Task: Show the option for the manage your account and privacy.
Action: Mouse moved to (646, 69)
Screenshot: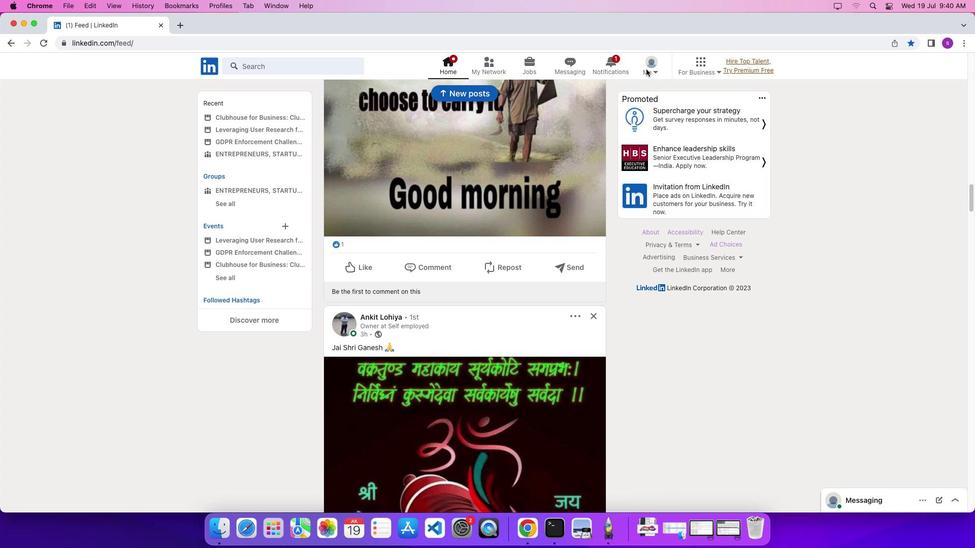 
Action: Mouse pressed left at (646, 69)
Screenshot: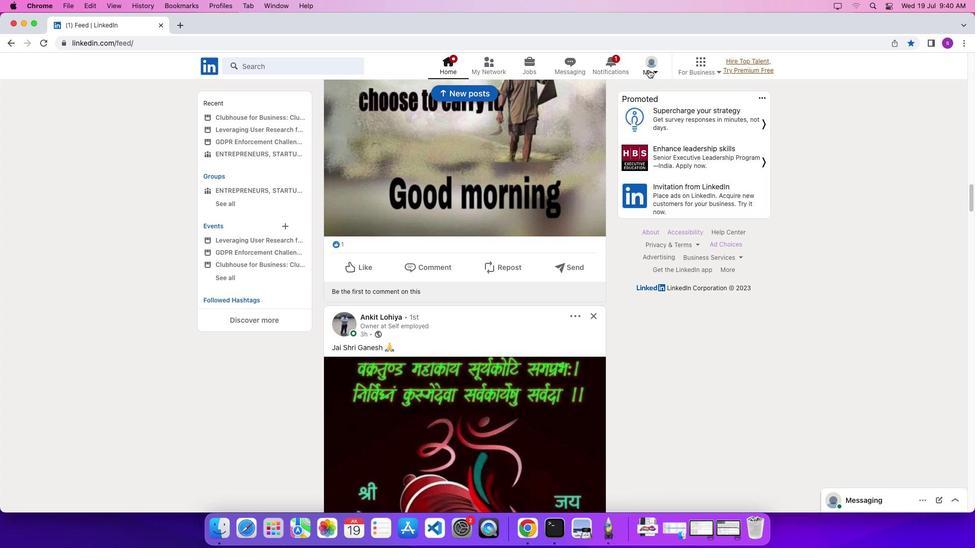 
Action: Mouse moved to (654, 71)
Screenshot: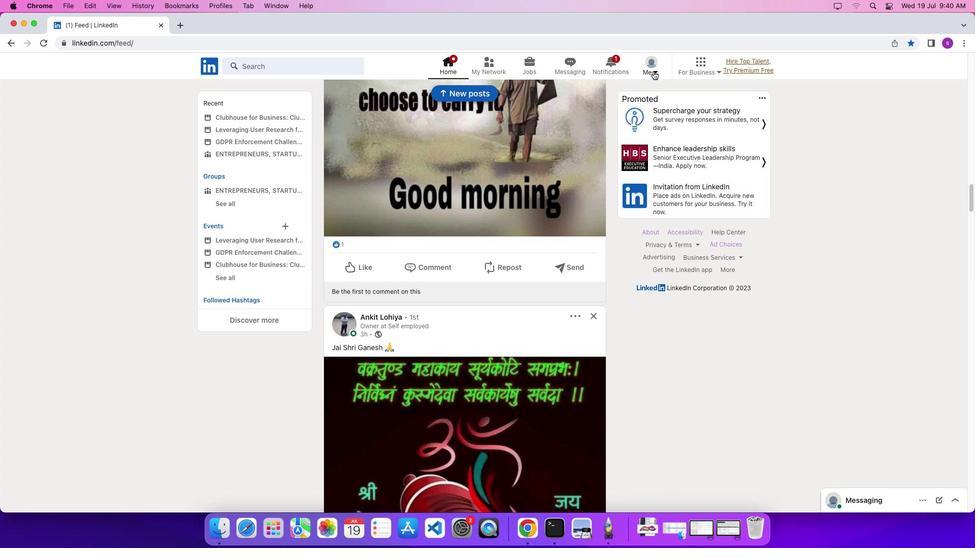 
Action: Mouse pressed left at (654, 71)
Screenshot: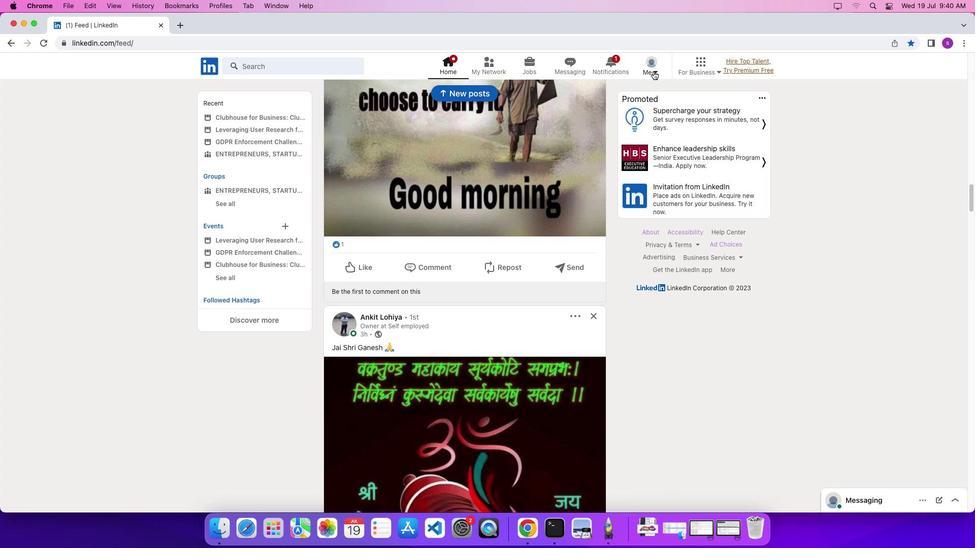 
Action: Mouse moved to (638, 128)
Screenshot: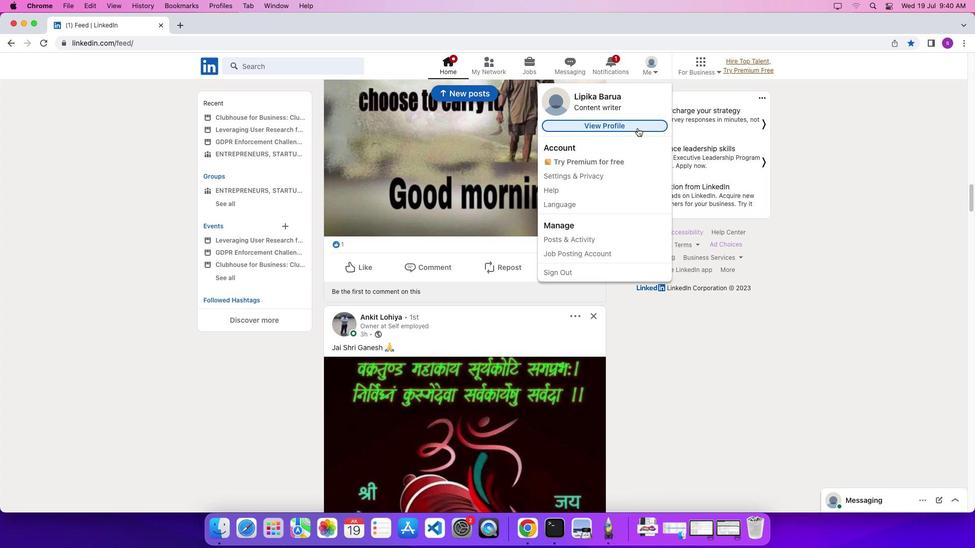
Action: Mouse pressed left at (638, 128)
Screenshot: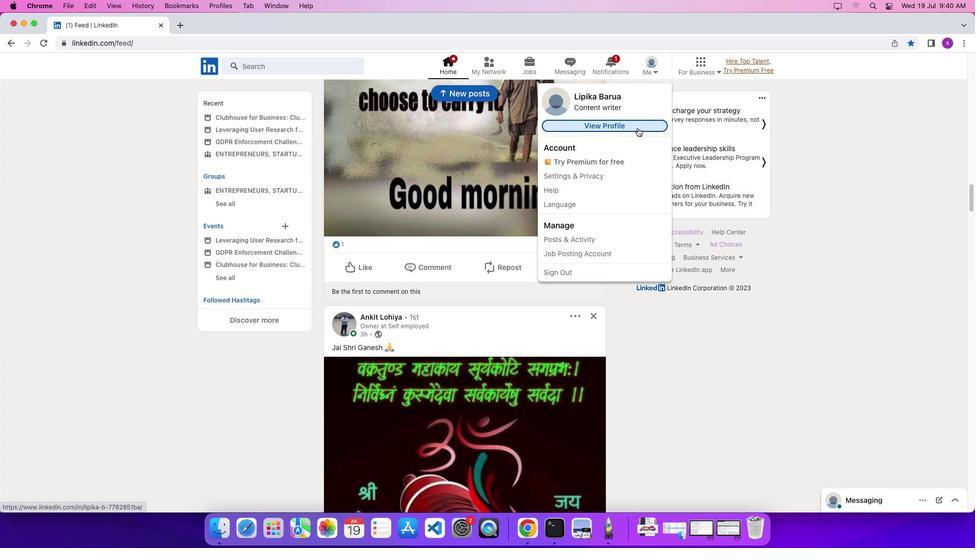 
Action: Mouse moved to (486, 318)
Screenshot: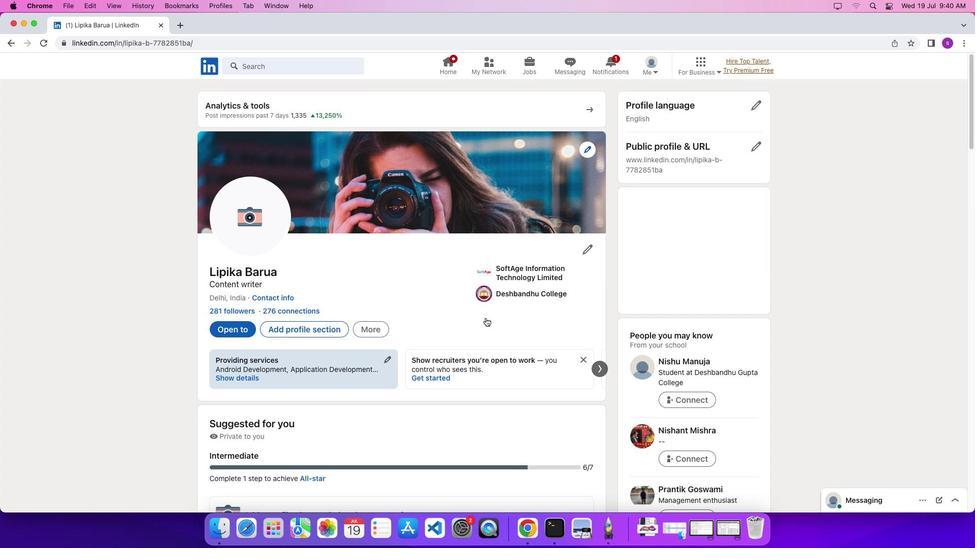 
Action: Mouse scrolled (486, 318) with delta (0, 0)
Screenshot: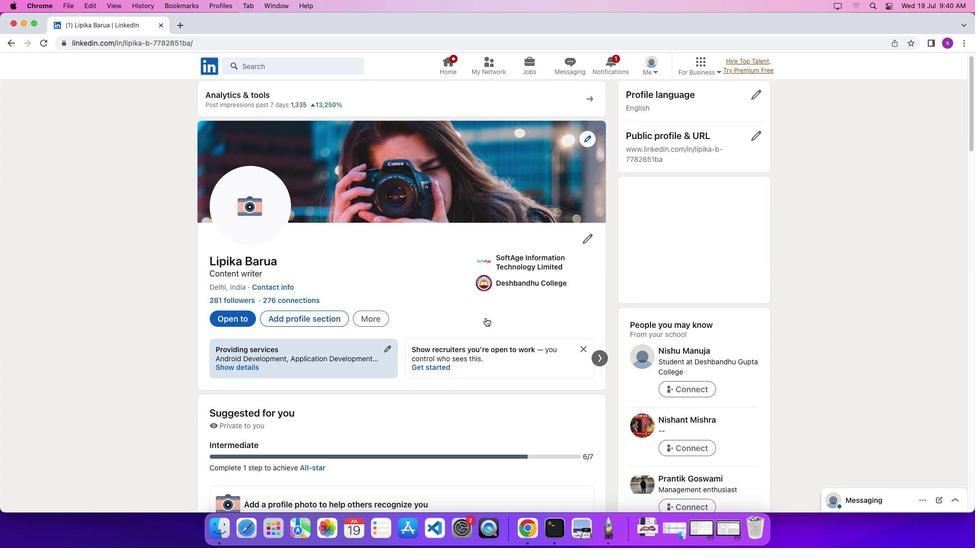 
Action: Mouse scrolled (486, 318) with delta (0, 0)
Screenshot: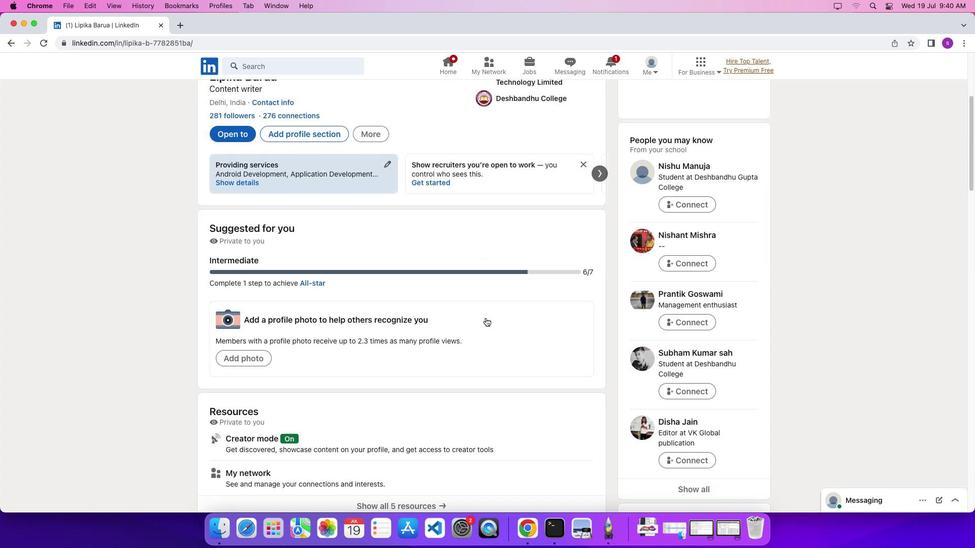 
Action: Mouse scrolled (486, 318) with delta (0, -3)
Screenshot: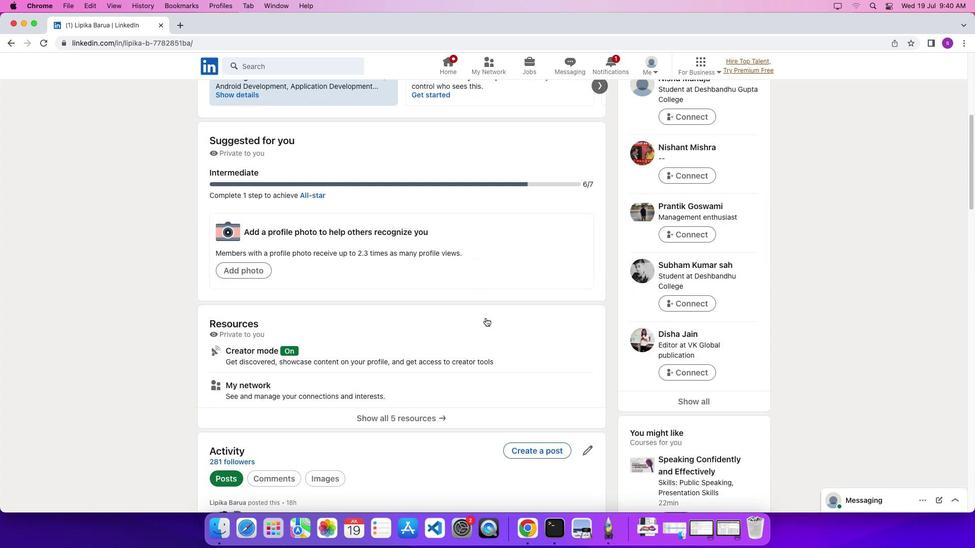 
Action: Mouse scrolled (486, 318) with delta (0, -5)
Screenshot: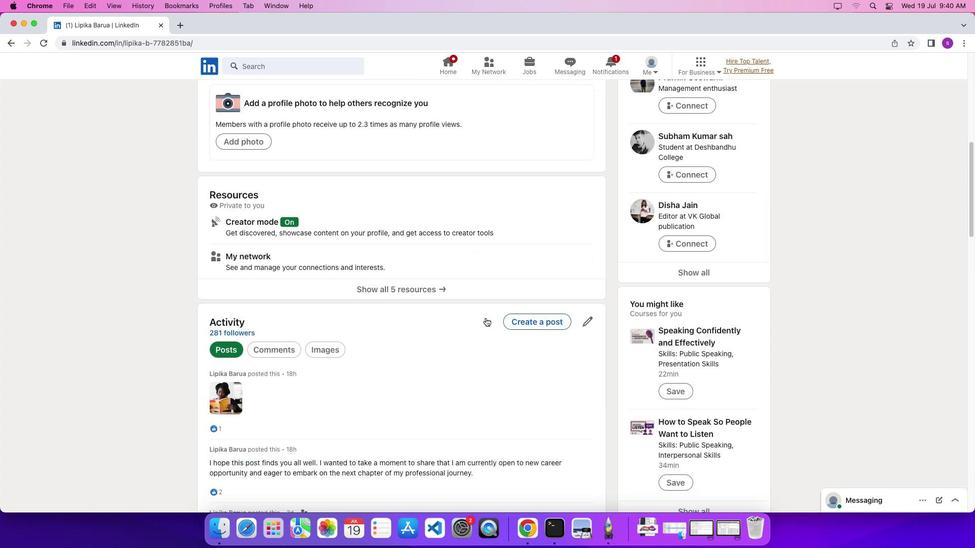 
Action: Mouse scrolled (486, 318) with delta (0, 0)
Screenshot: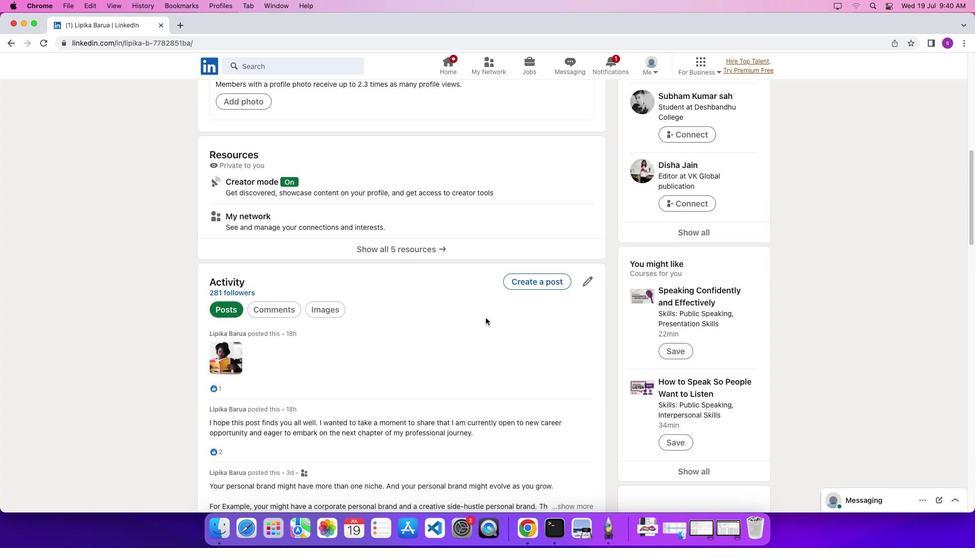 
Action: Mouse scrolled (486, 318) with delta (0, 0)
Screenshot: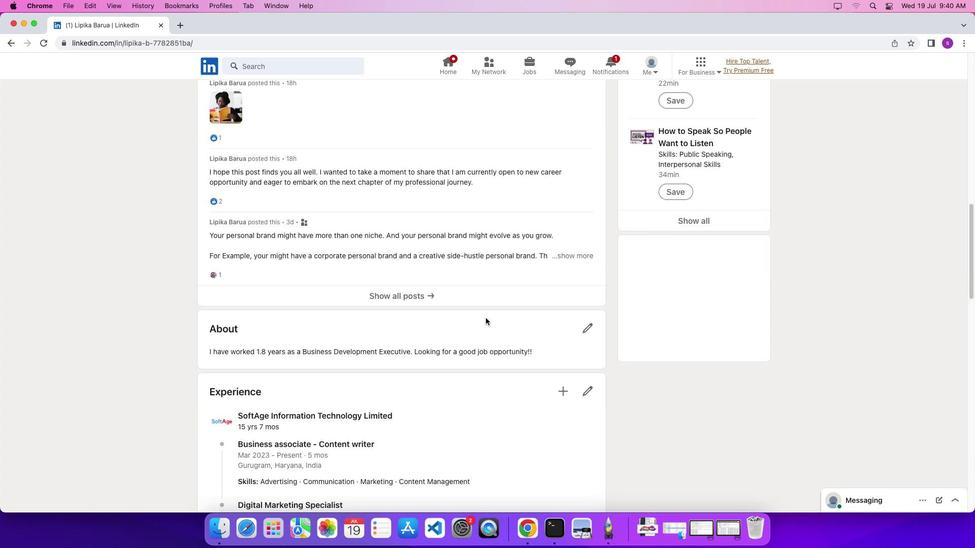 
Action: Mouse scrolled (486, 318) with delta (0, -3)
Screenshot: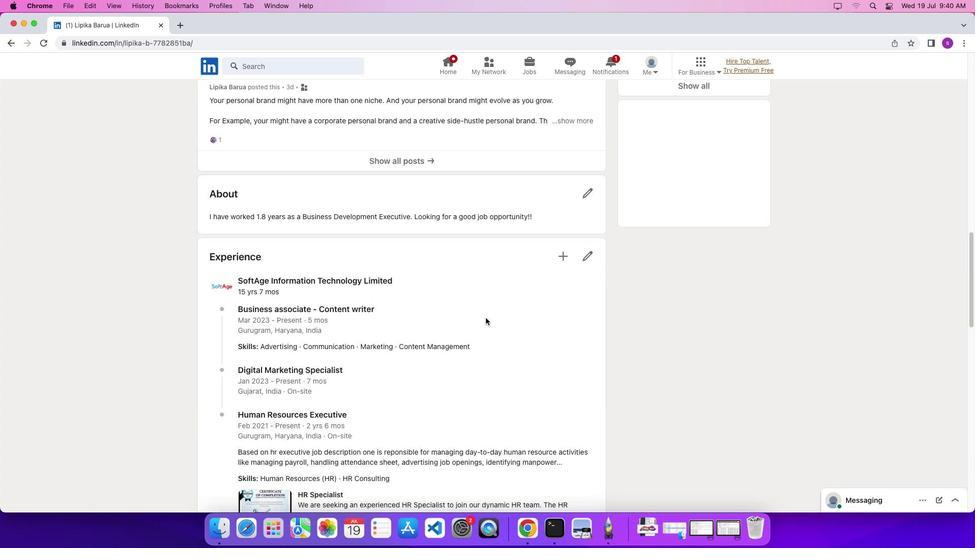 
Action: Mouse scrolled (486, 318) with delta (0, -5)
Screenshot: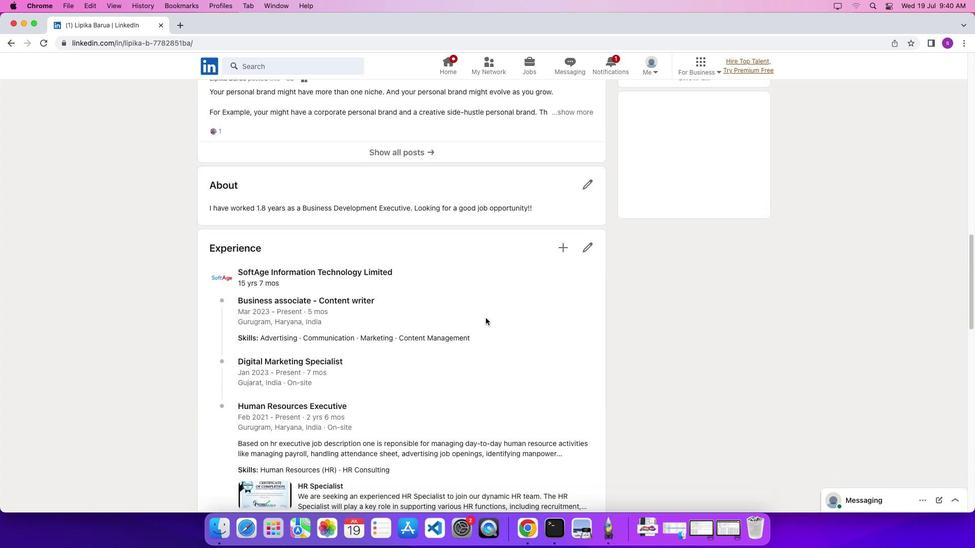 
Action: Mouse scrolled (486, 318) with delta (0, 0)
Screenshot: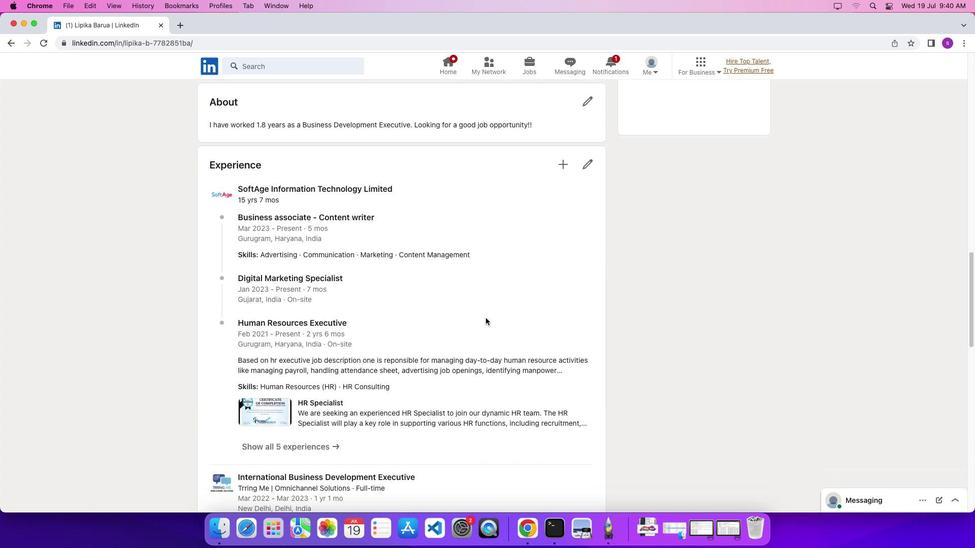 
Action: Mouse scrolled (486, 318) with delta (0, 0)
Screenshot: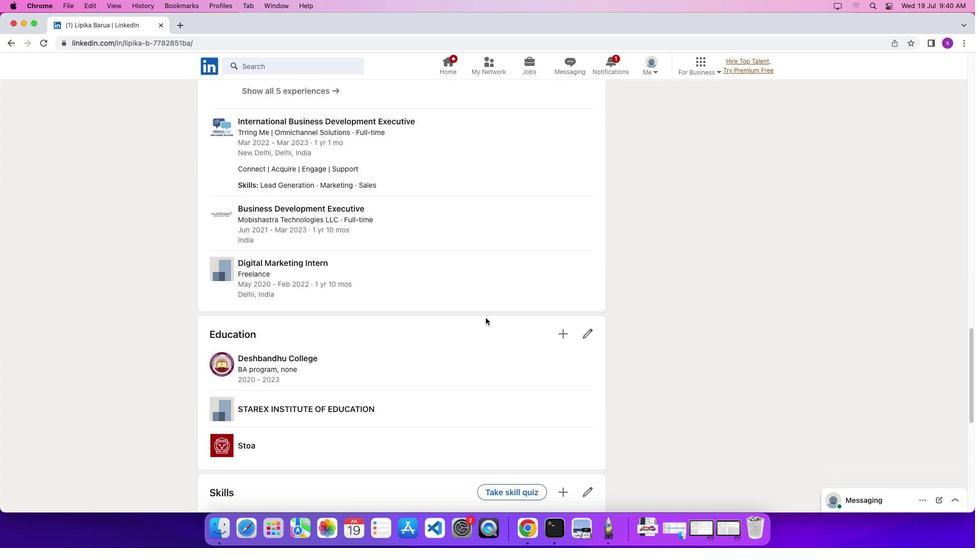 
Action: Mouse scrolled (486, 318) with delta (0, -4)
Screenshot: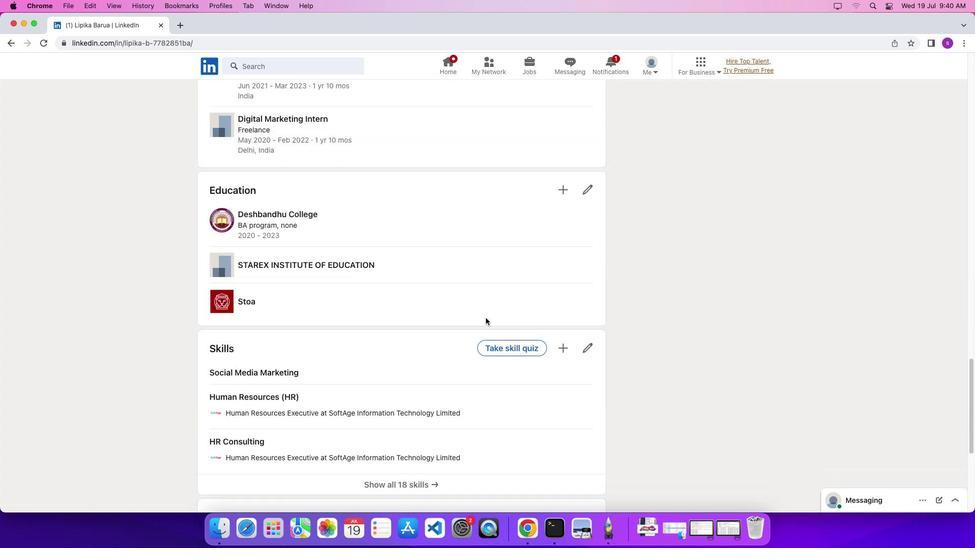 
Action: Mouse scrolled (486, 318) with delta (0, -6)
Screenshot: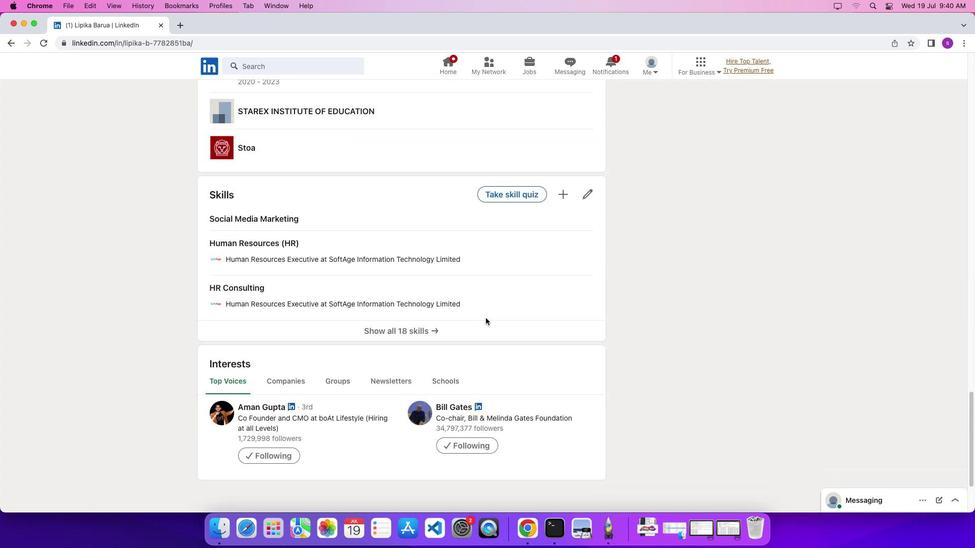 
Action: Mouse scrolled (486, 318) with delta (0, -7)
Screenshot: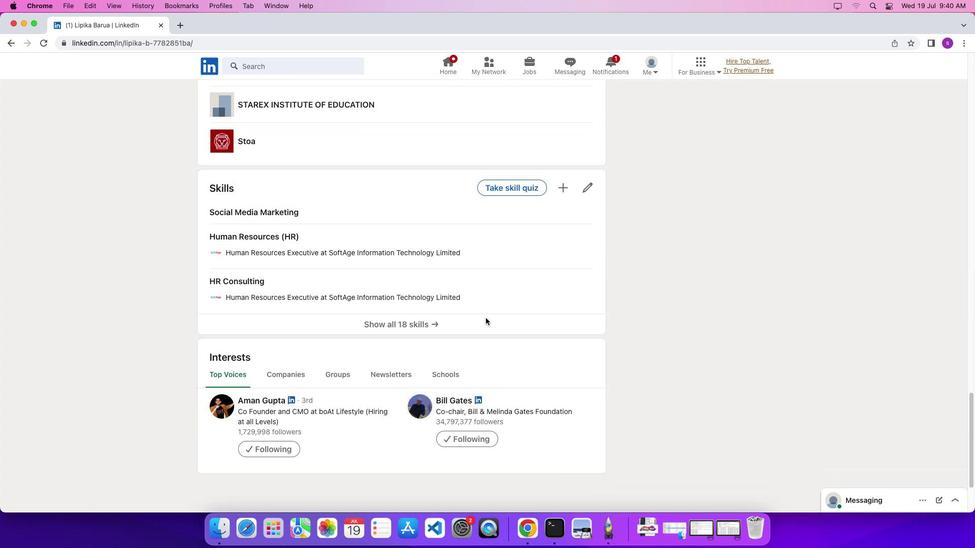 
Action: Mouse scrolled (486, 318) with delta (0, 0)
Screenshot: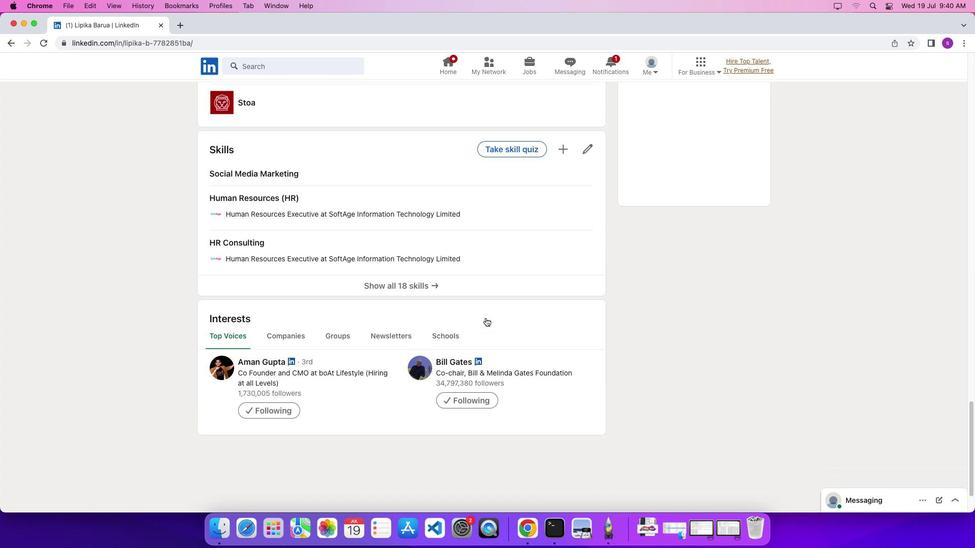 
Action: Mouse scrolled (486, 318) with delta (0, 0)
Screenshot: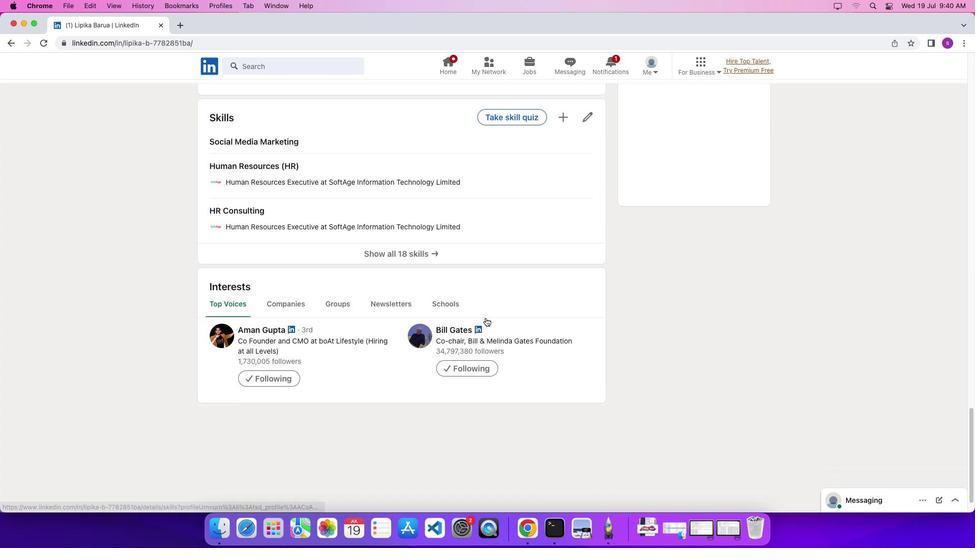
Action: Mouse scrolled (486, 318) with delta (0, -4)
Screenshot: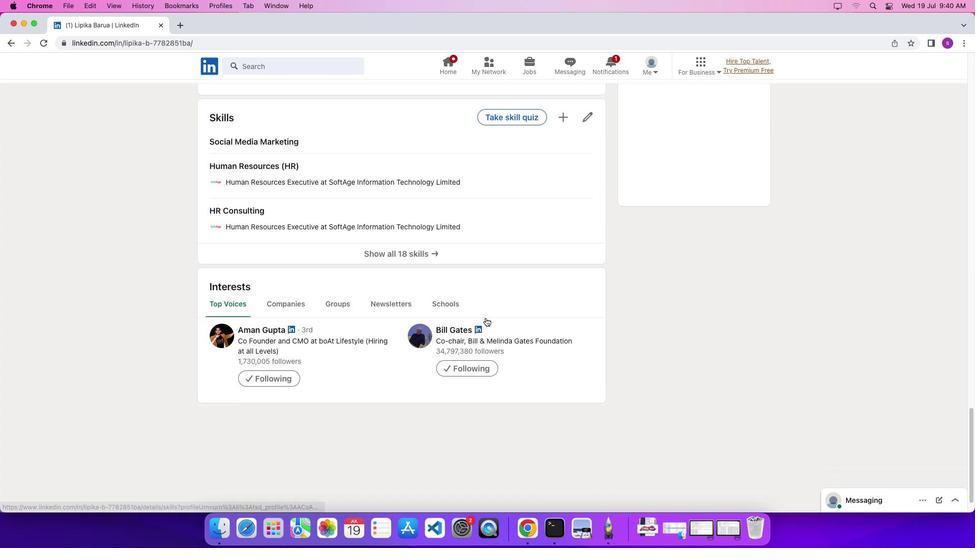 
Action: Mouse scrolled (486, 318) with delta (0, -6)
Screenshot: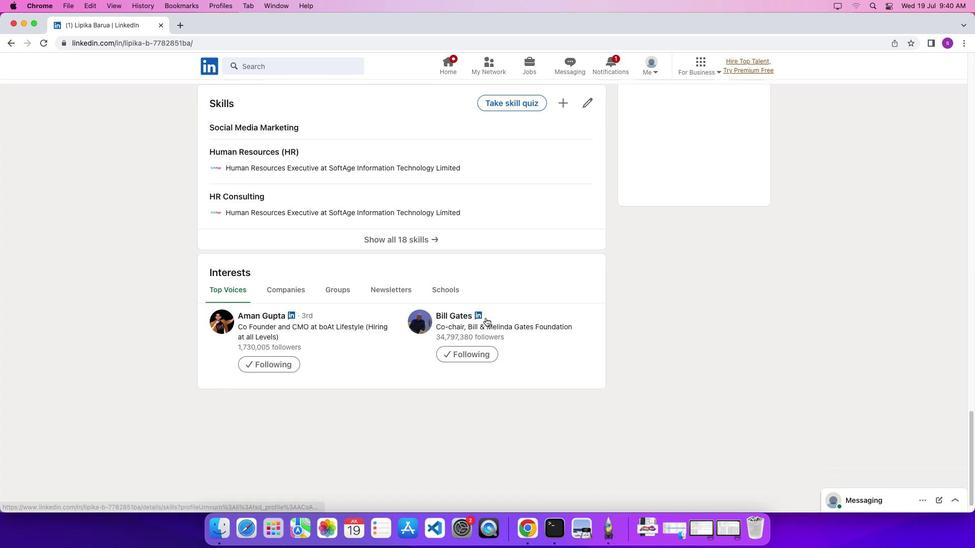 
Action: Mouse scrolled (486, 318) with delta (0, -7)
Screenshot: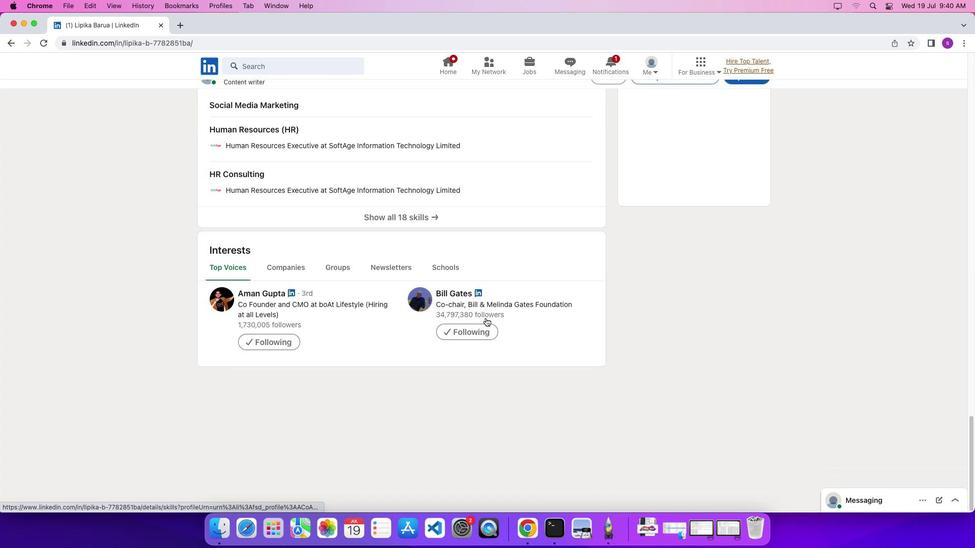 
Action: Mouse scrolled (486, 318) with delta (0, 0)
Screenshot: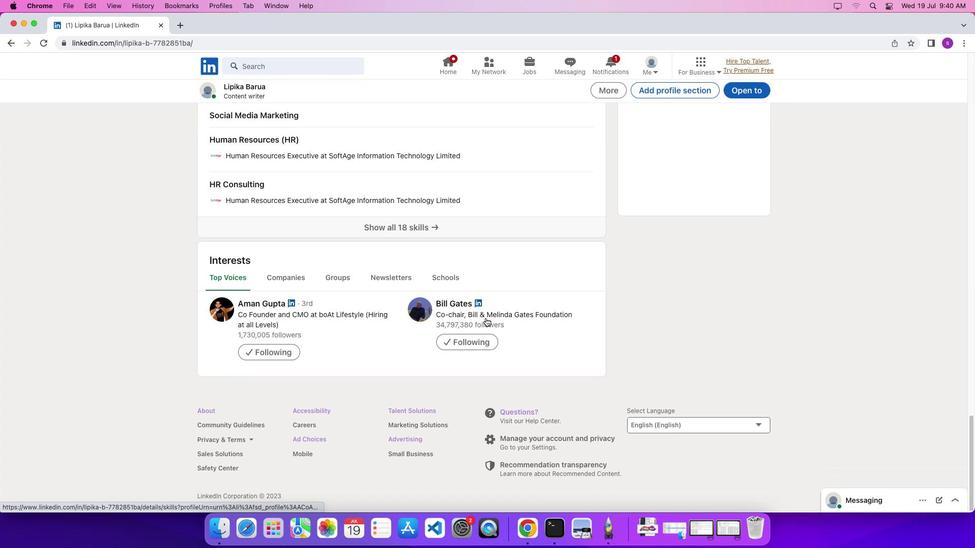 
Action: Mouse scrolled (486, 318) with delta (0, 0)
Screenshot: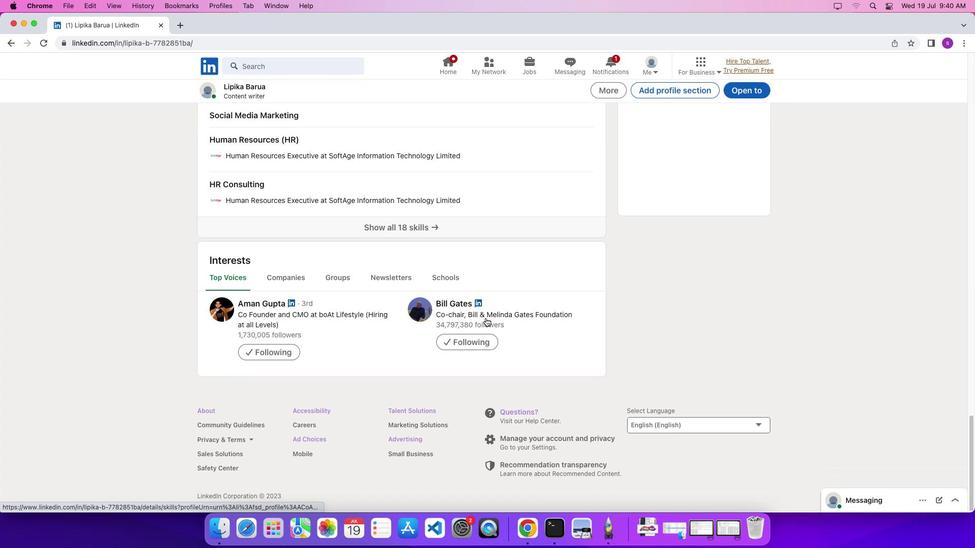
Action: Mouse scrolled (486, 318) with delta (0, -4)
Screenshot: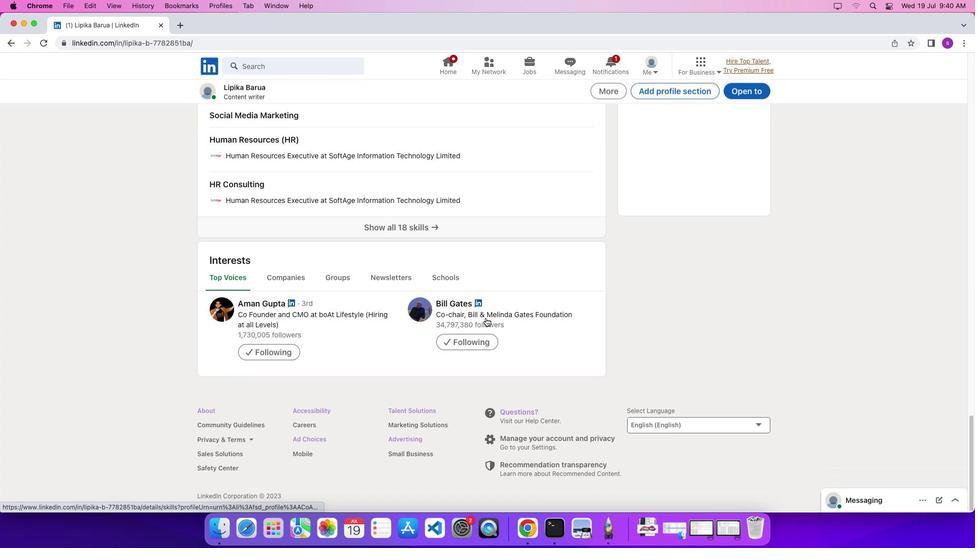 
Action: Mouse scrolled (486, 318) with delta (0, 0)
Screenshot: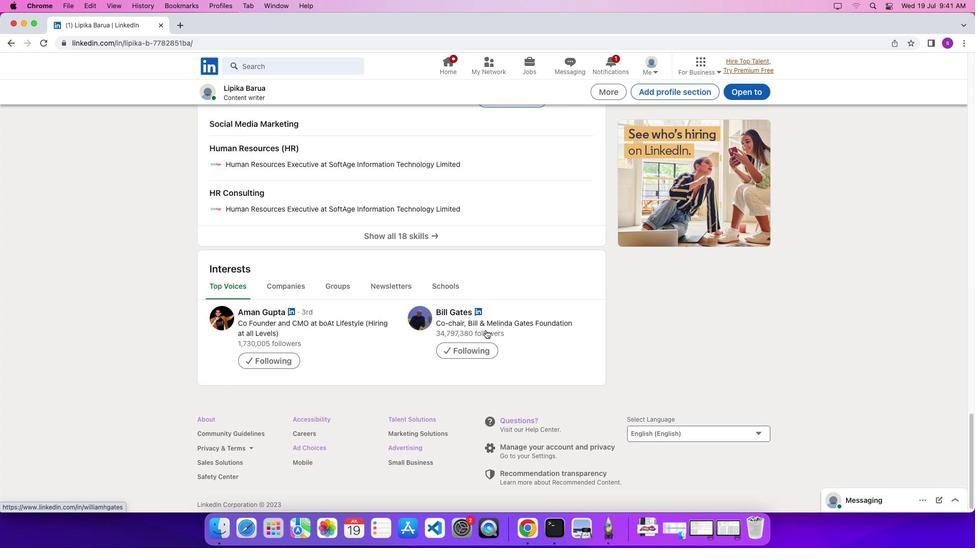 
Action: Mouse moved to (512, 446)
Screenshot: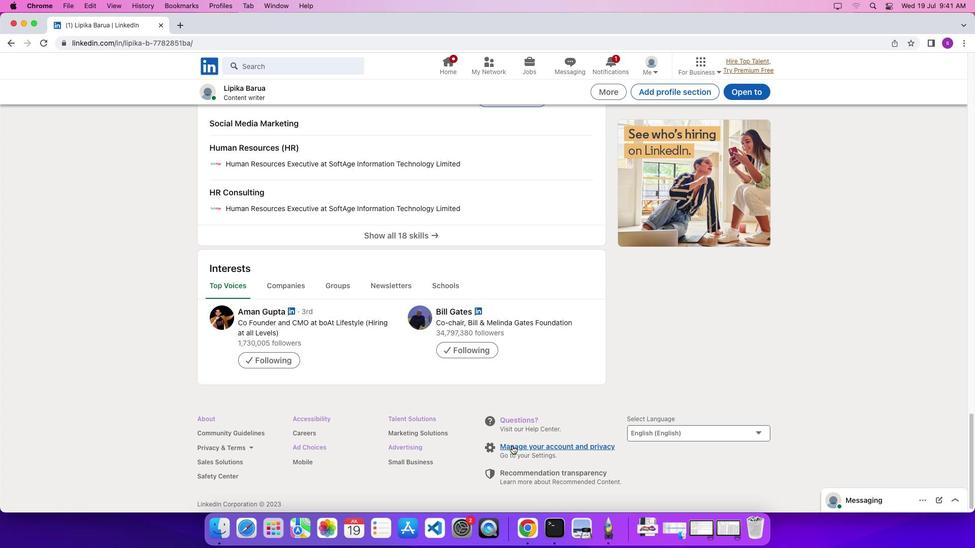 
Action: Mouse pressed left at (512, 446)
Screenshot: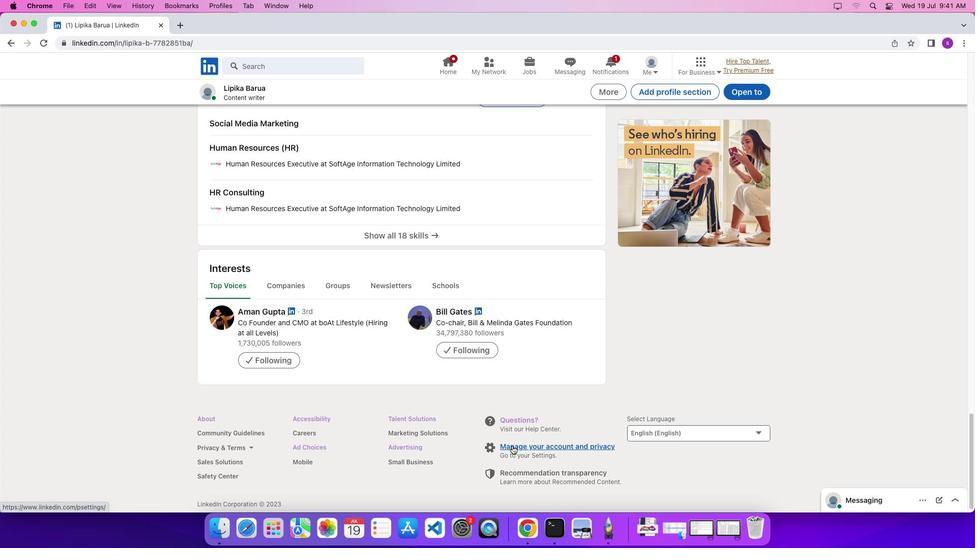 
Action: Mouse moved to (499, 435)
Screenshot: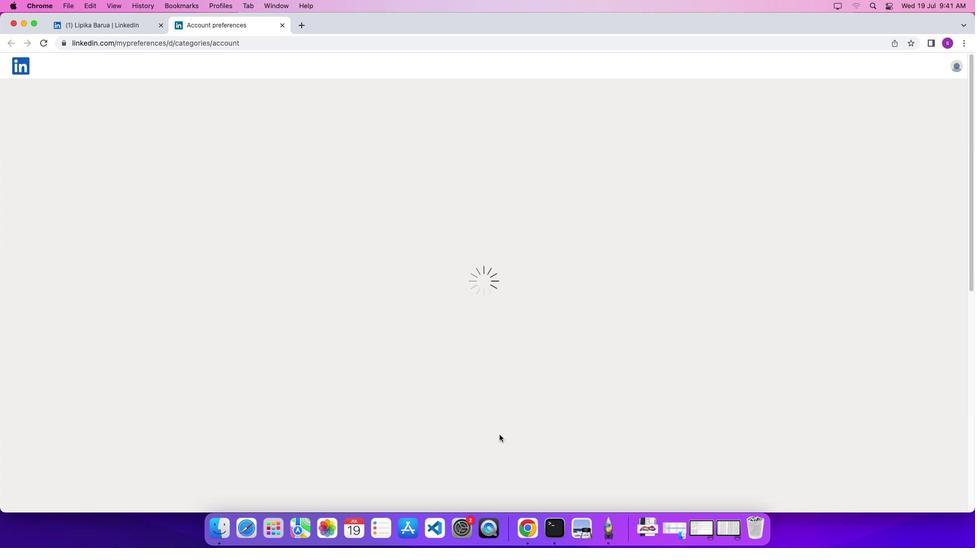 
Action: Mouse scrolled (499, 435) with delta (0, 0)
Screenshot: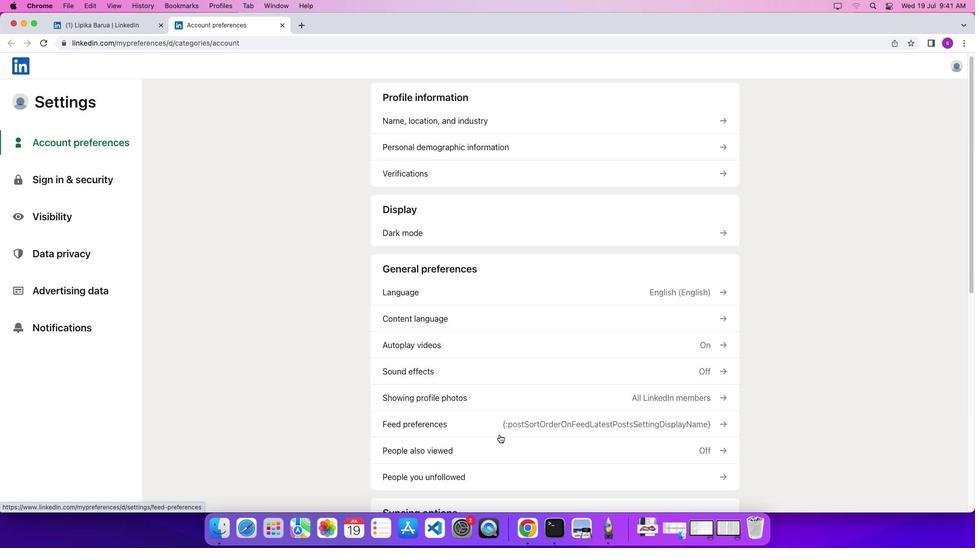 
Action: Mouse scrolled (499, 435) with delta (0, 0)
Screenshot: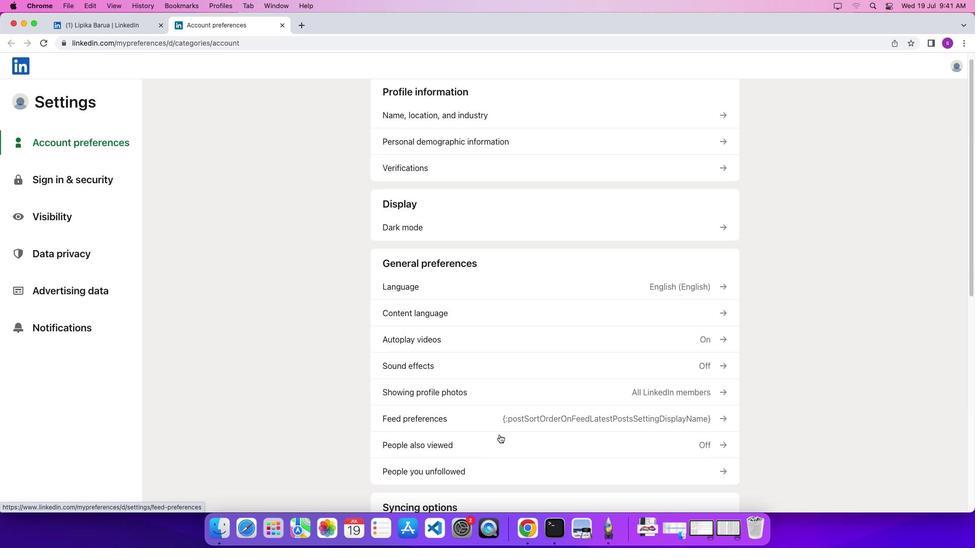 
Action: Mouse scrolled (499, 435) with delta (0, -1)
Screenshot: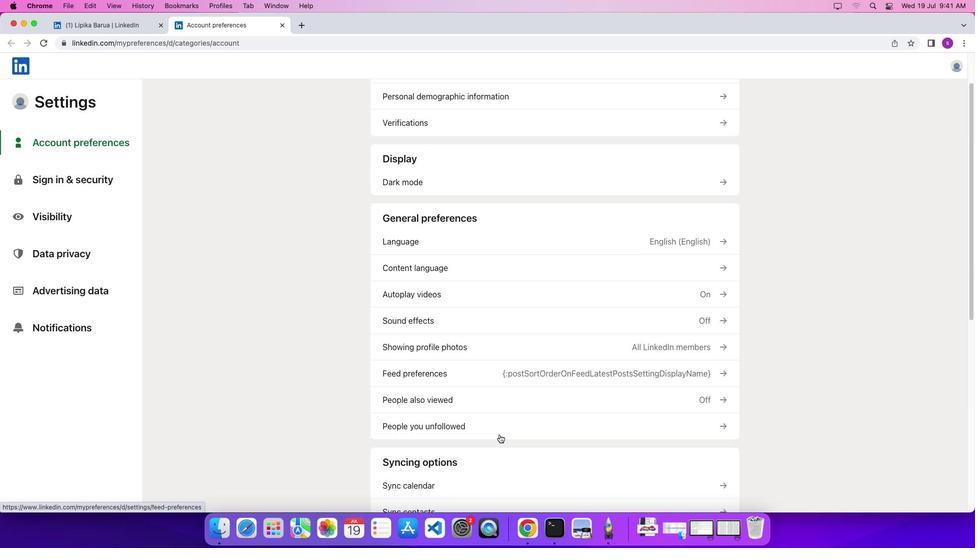 
Action: Mouse scrolled (499, 435) with delta (0, 0)
Screenshot: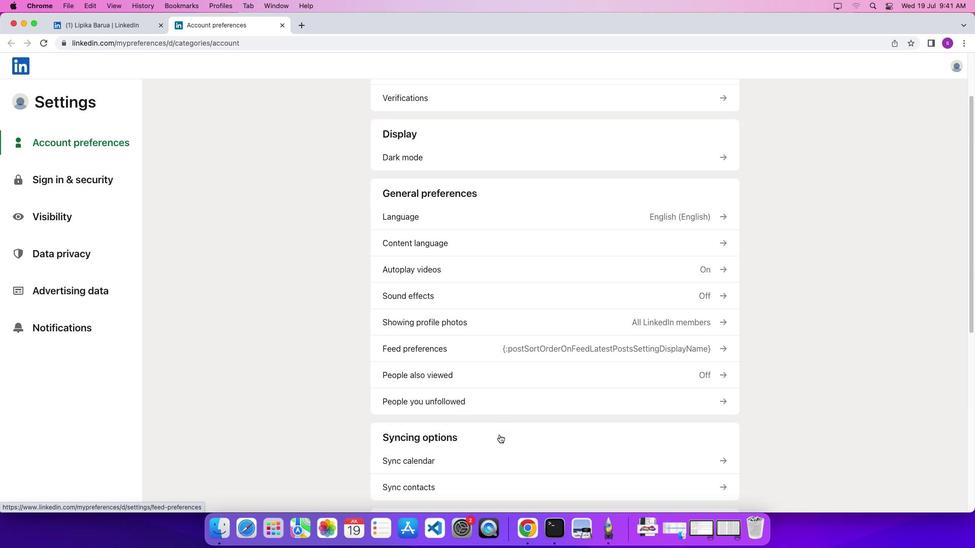 
Action: Mouse scrolled (499, 435) with delta (0, 0)
Screenshot: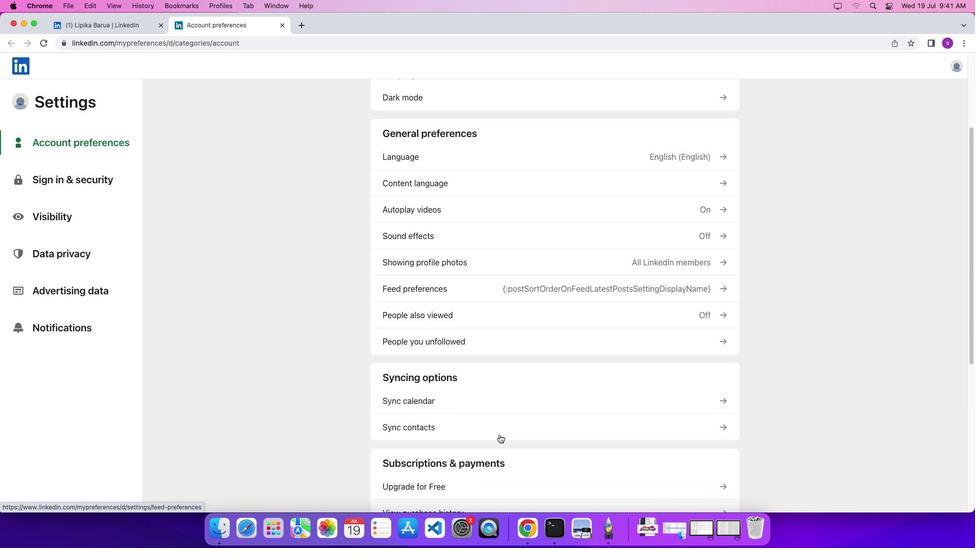 
Action: Mouse scrolled (499, 435) with delta (0, -2)
Screenshot: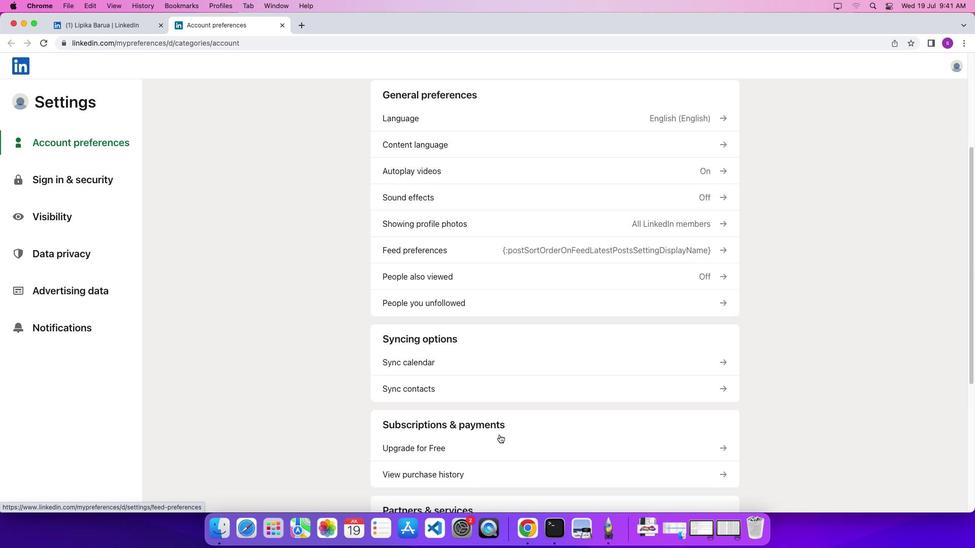 
Action: Mouse scrolled (499, 435) with delta (0, -4)
Screenshot: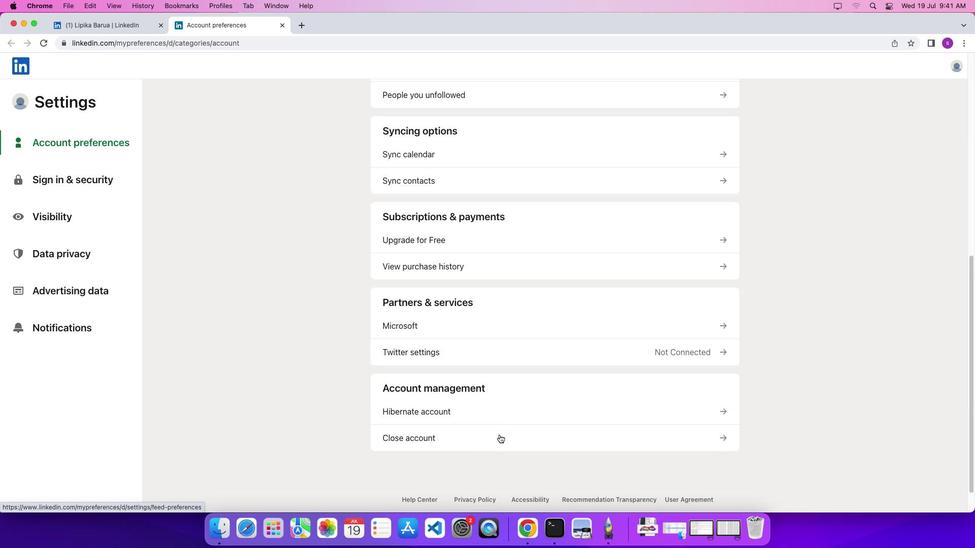 
Action: Mouse scrolled (499, 435) with delta (0, 0)
Screenshot: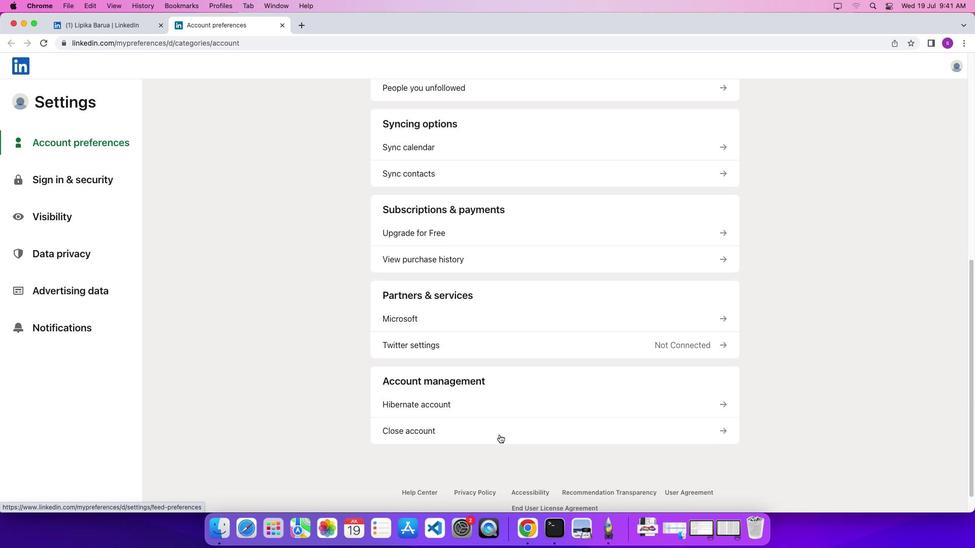 
Action: Mouse scrolled (499, 435) with delta (0, 0)
Screenshot: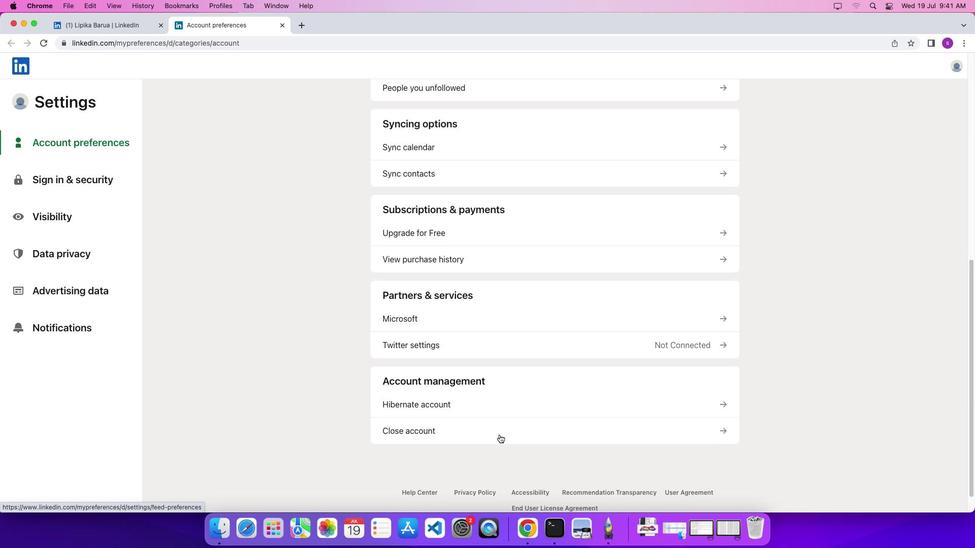 
Action: Mouse scrolled (499, 435) with delta (0, -2)
Screenshot: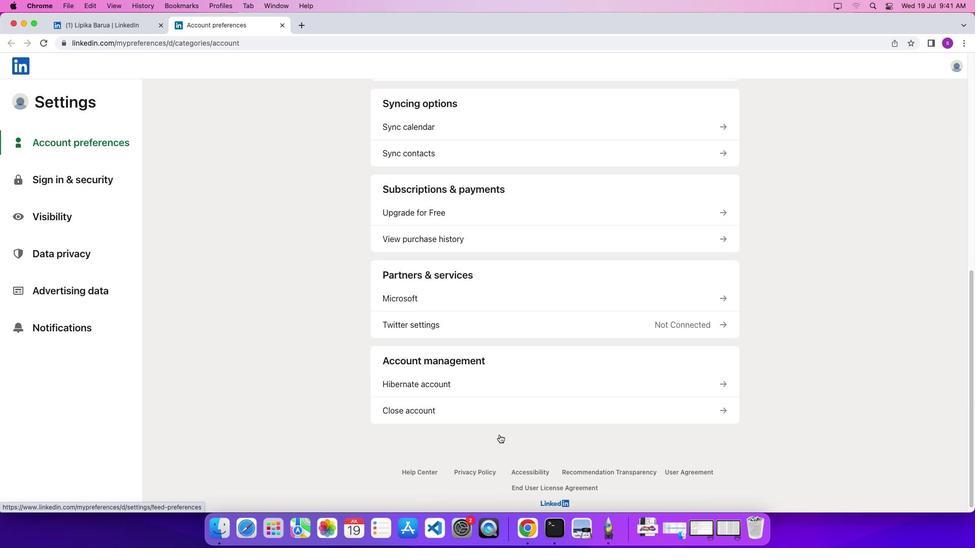 
Action: Mouse scrolled (499, 435) with delta (0, 0)
Screenshot: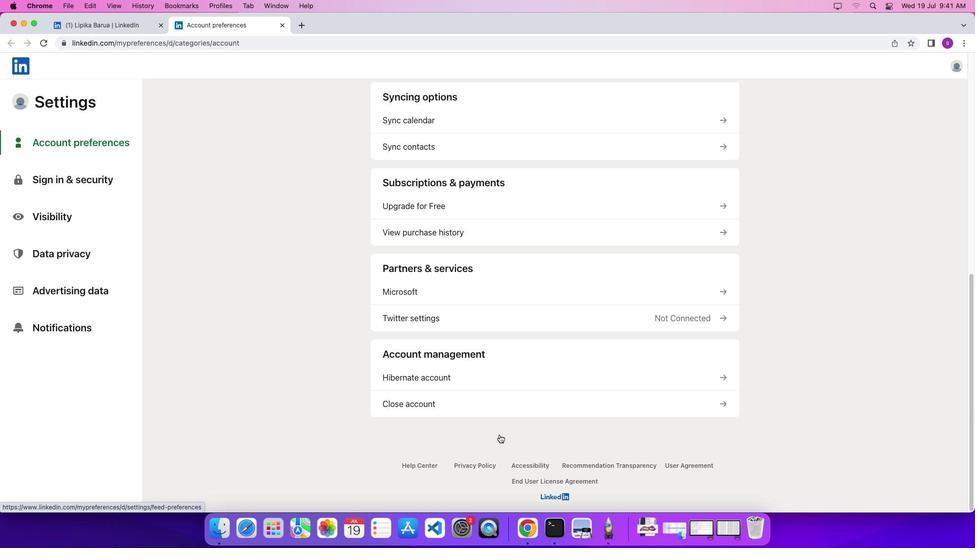 
Action: Mouse scrolled (499, 435) with delta (0, 0)
Screenshot: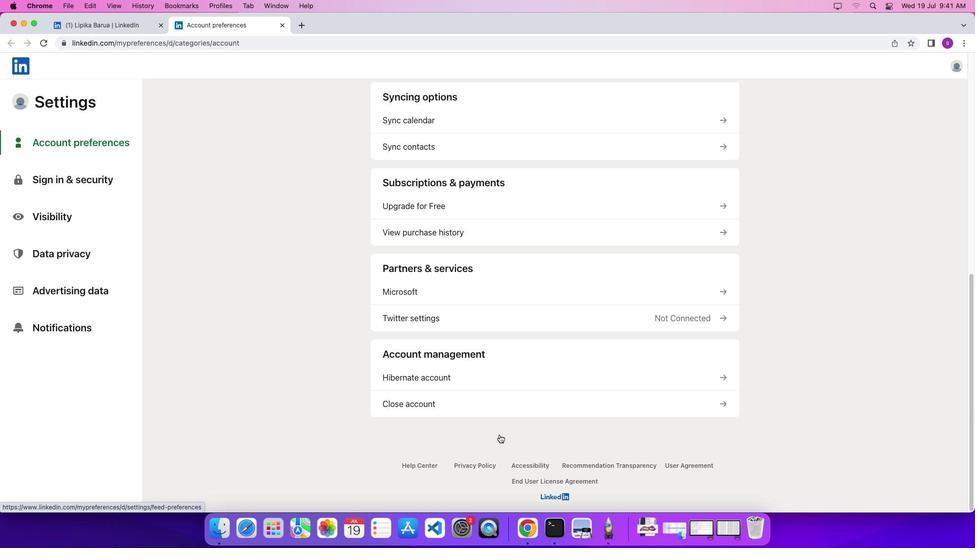 
Action: Mouse scrolled (499, 435) with delta (0, -2)
Screenshot: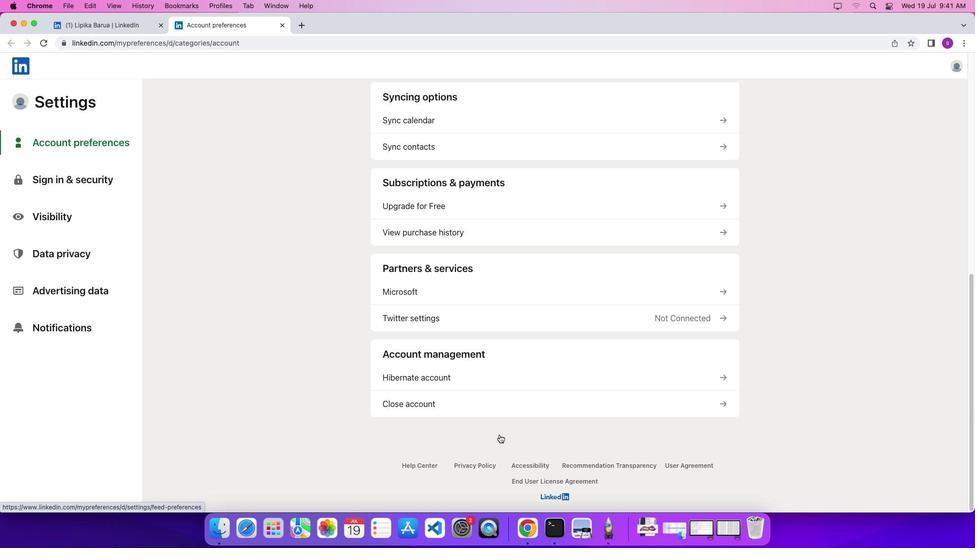 
Action: Mouse scrolled (499, 435) with delta (0, 0)
Screenshot: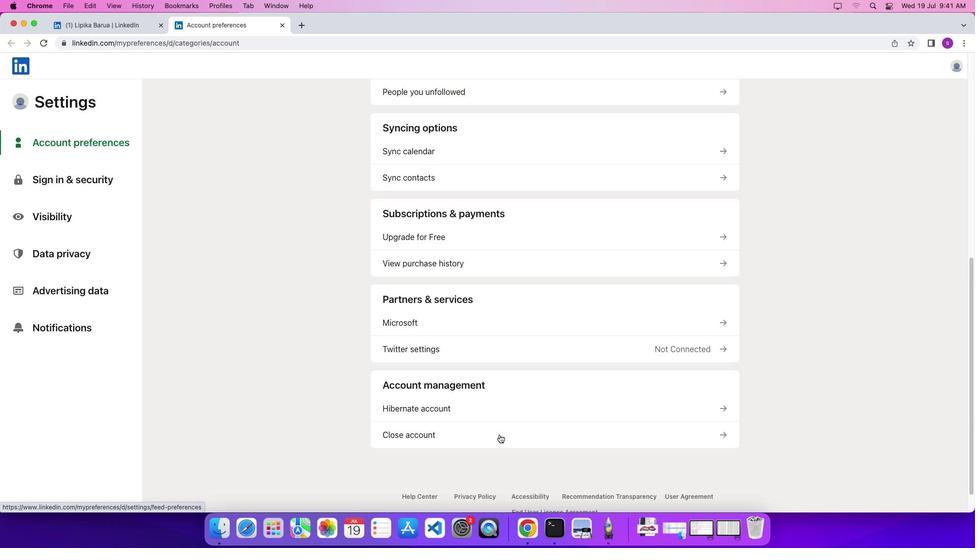 
Action: Mouse scrolled (499, 435) with delta (0, 0)
Screenshot: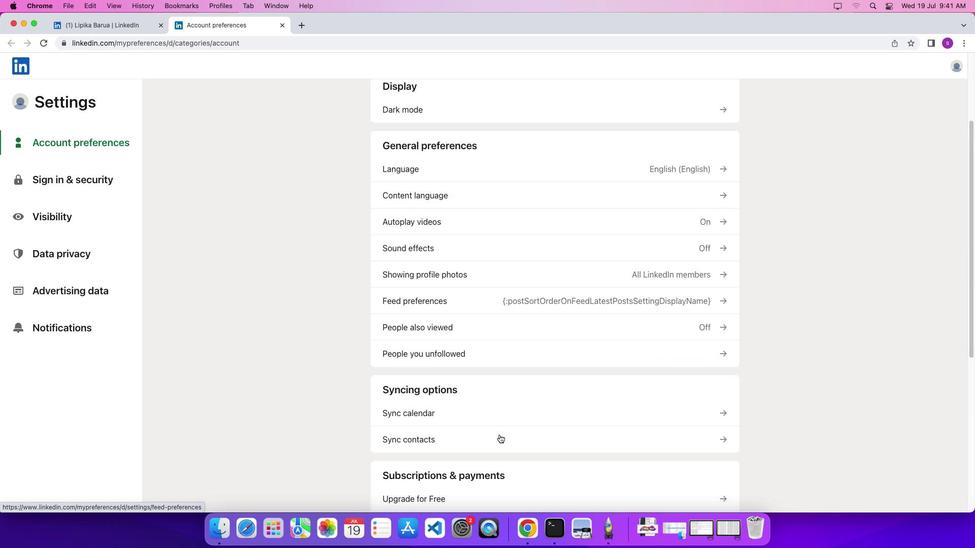 
Action: Mouse scrolled (499, 435) with delta (0, 3)
Screenshot: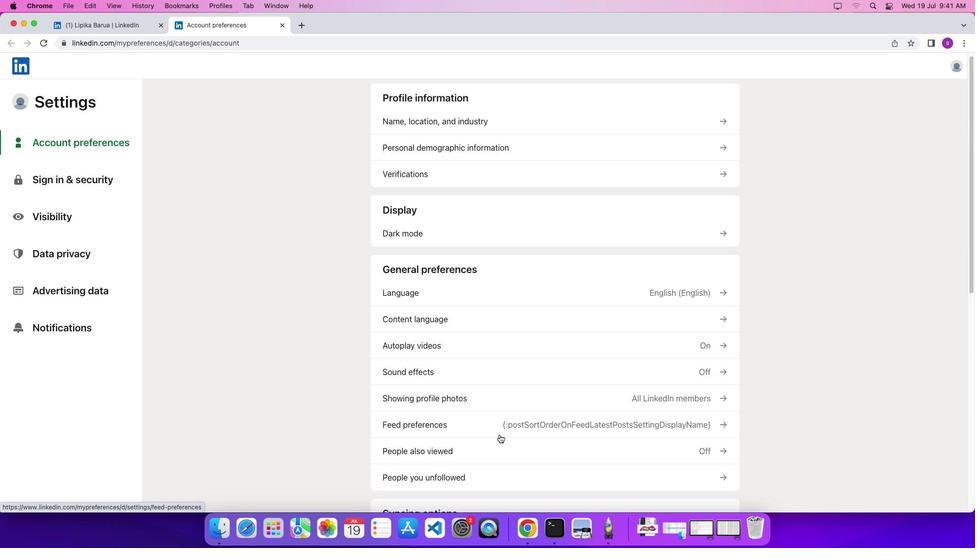 
Action: Mouse scrolled (499, 435) with delta (0, 6)
Screenshot: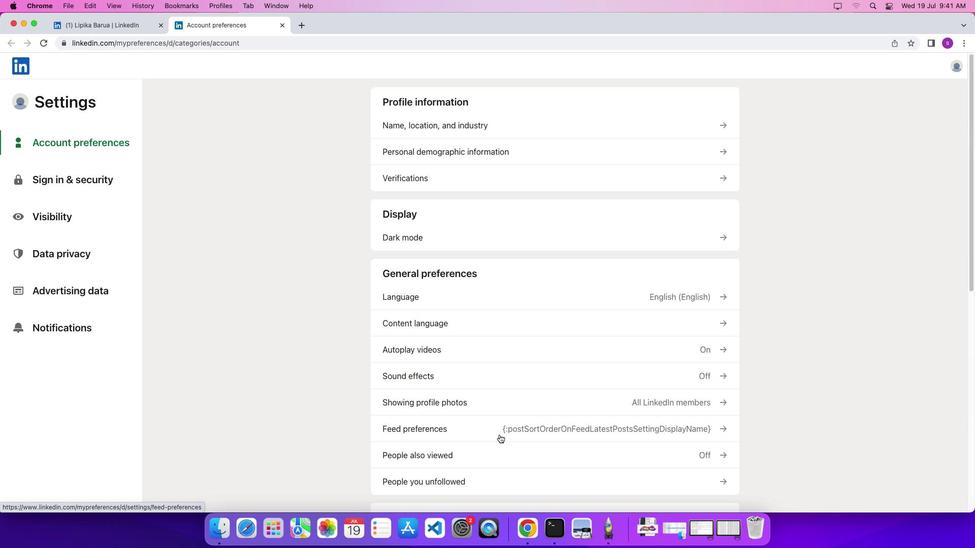 
Action: Mouse scrolled (499, 435) with delta (0, 7)
Screenshot: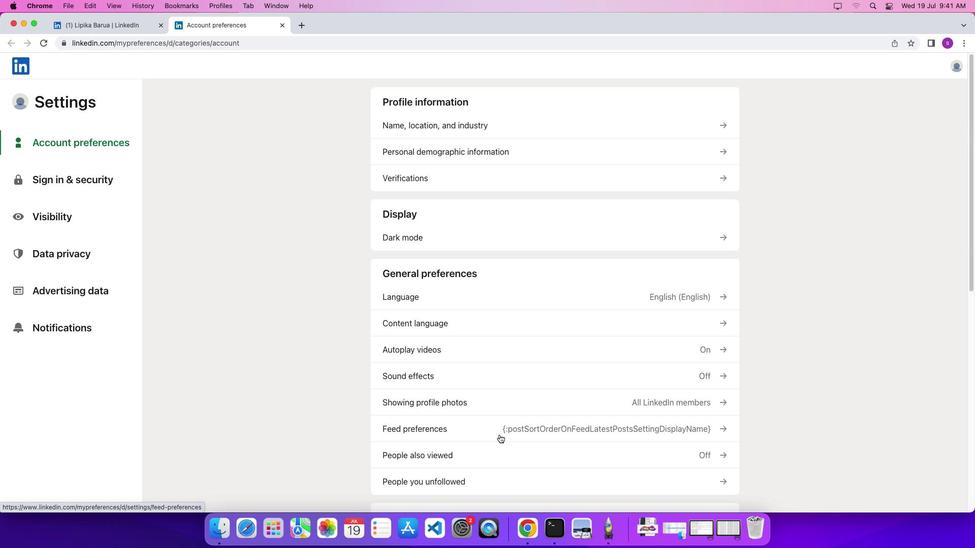 
Action: Mouse scrolled (499, 435) with delta (0, 7)
Screenshot: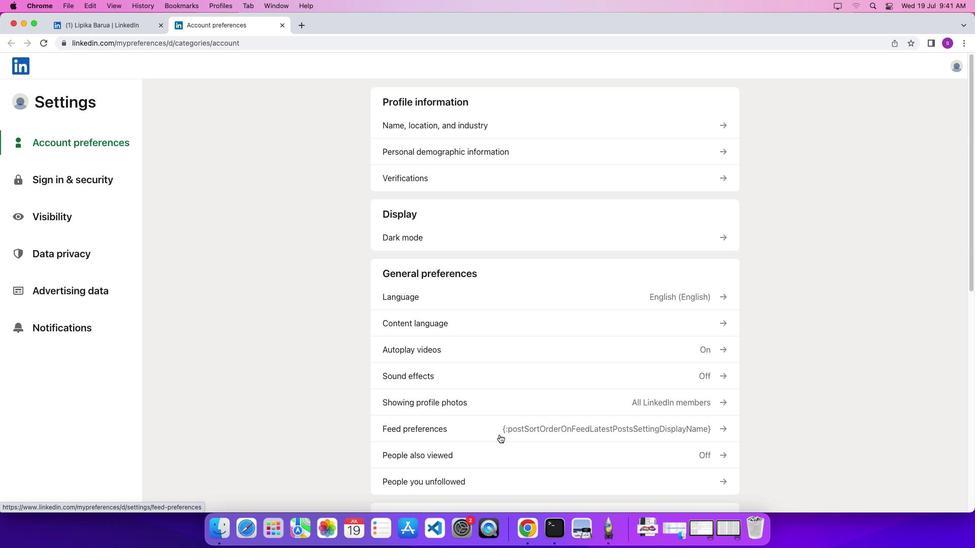
Action: Mouse scrolled (499, 435) with delta (0, 0)
Screenshot: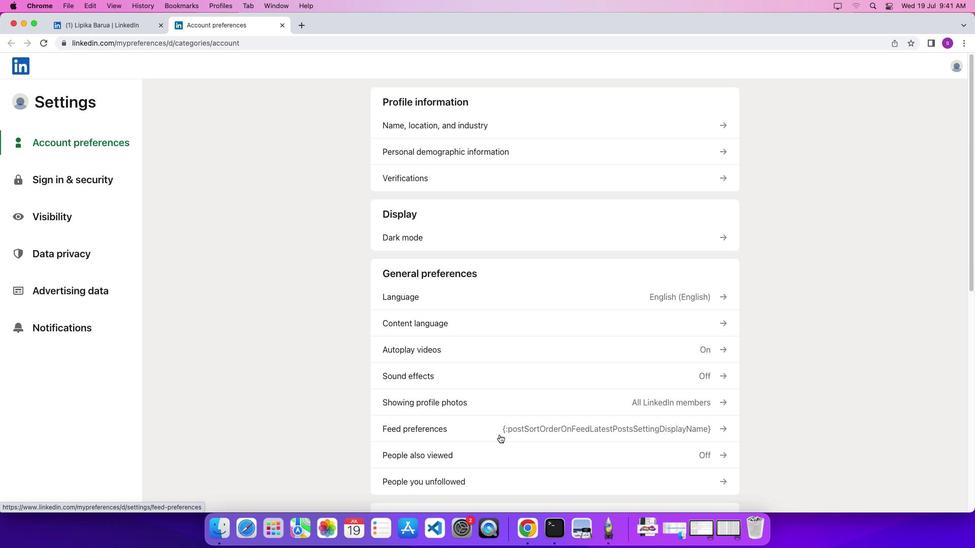 
Action: Mouse scrolled (499, 435) with delta (0, 0)
Screenshot: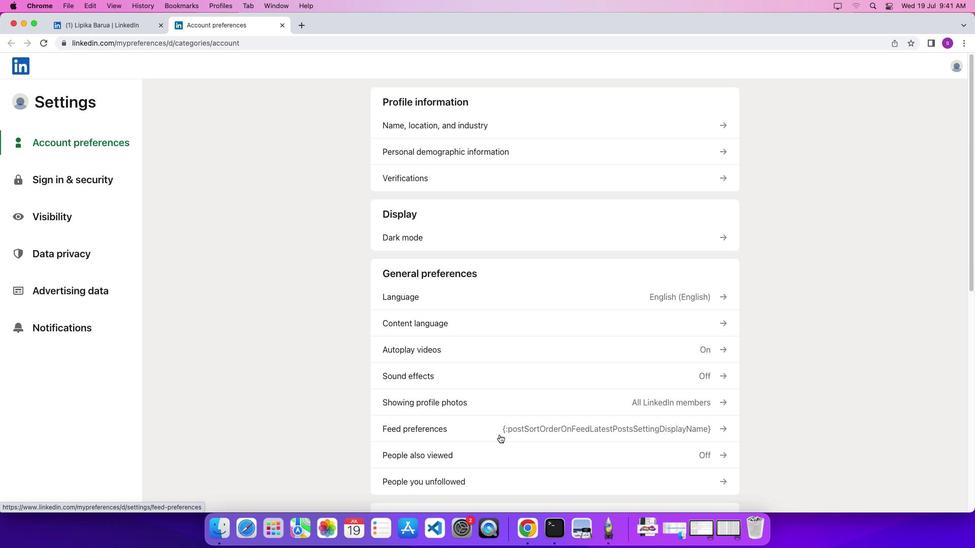 
Action: Mouse scrolled (499, 435) with delta (0, 4)
Screenshot: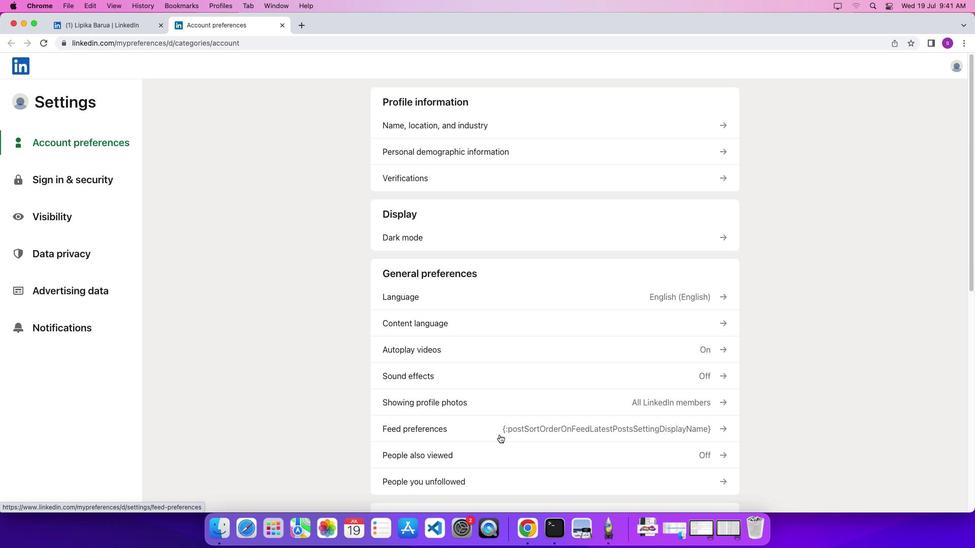 
